Task: Change scribble  line  to dashed.
Action: Mouse moved to (425, 340)
Screenshot: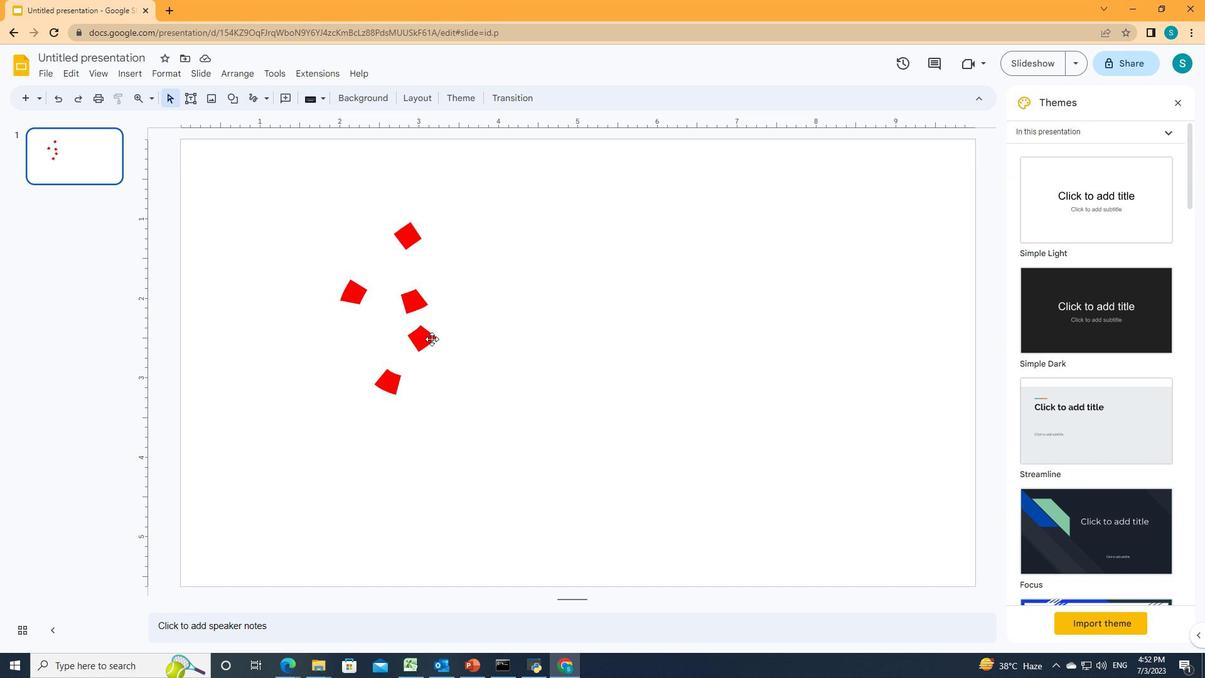 
Action: Mouse pressed left at (425, 340)
Screenshot: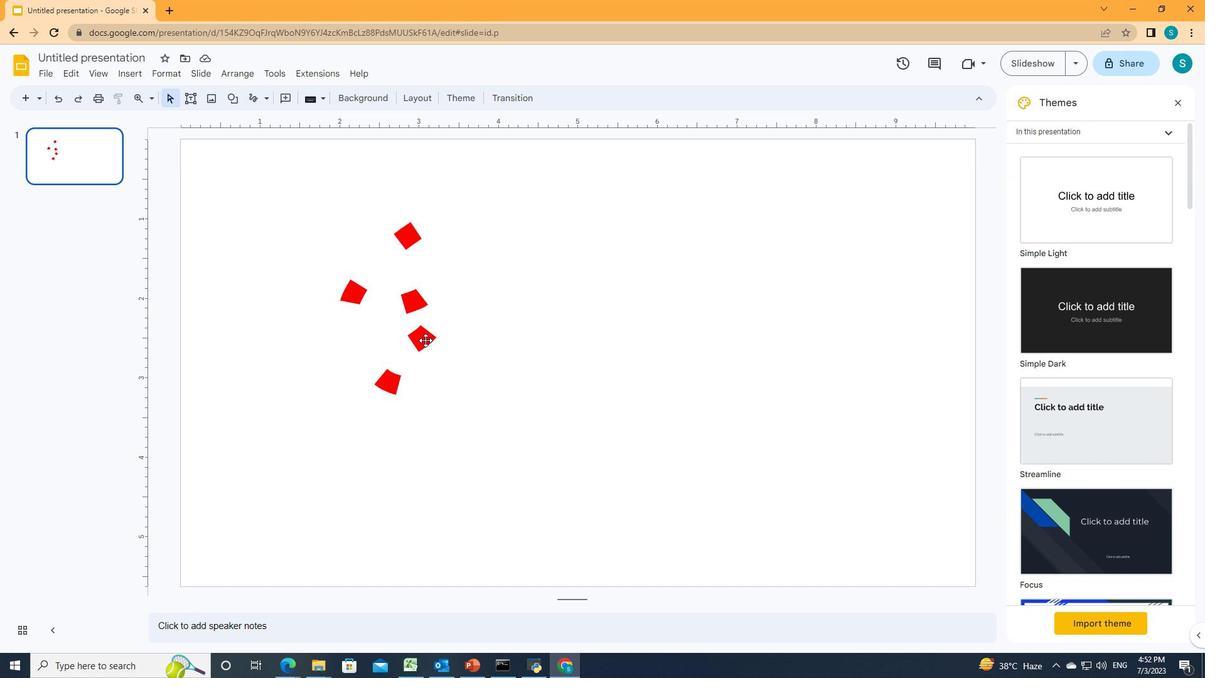 
Action: Mouse moved to (322, 94)
Screenshot: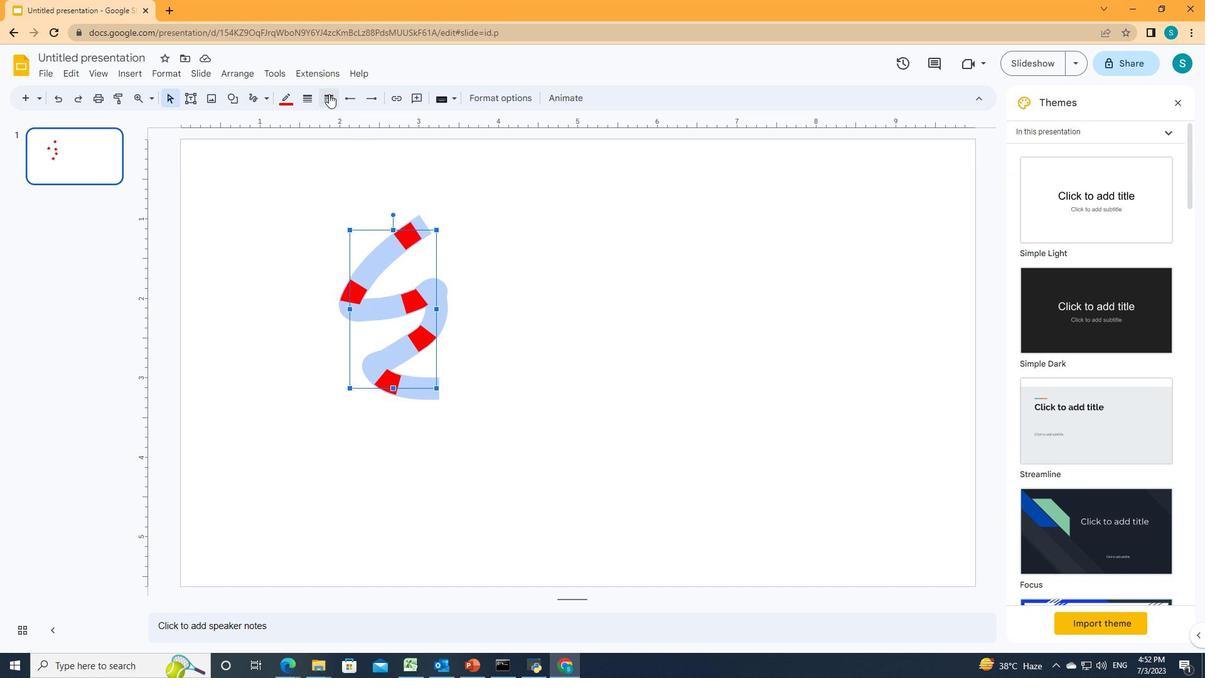 
Action: Mouse pressed left at (322, 94)
Screenshot: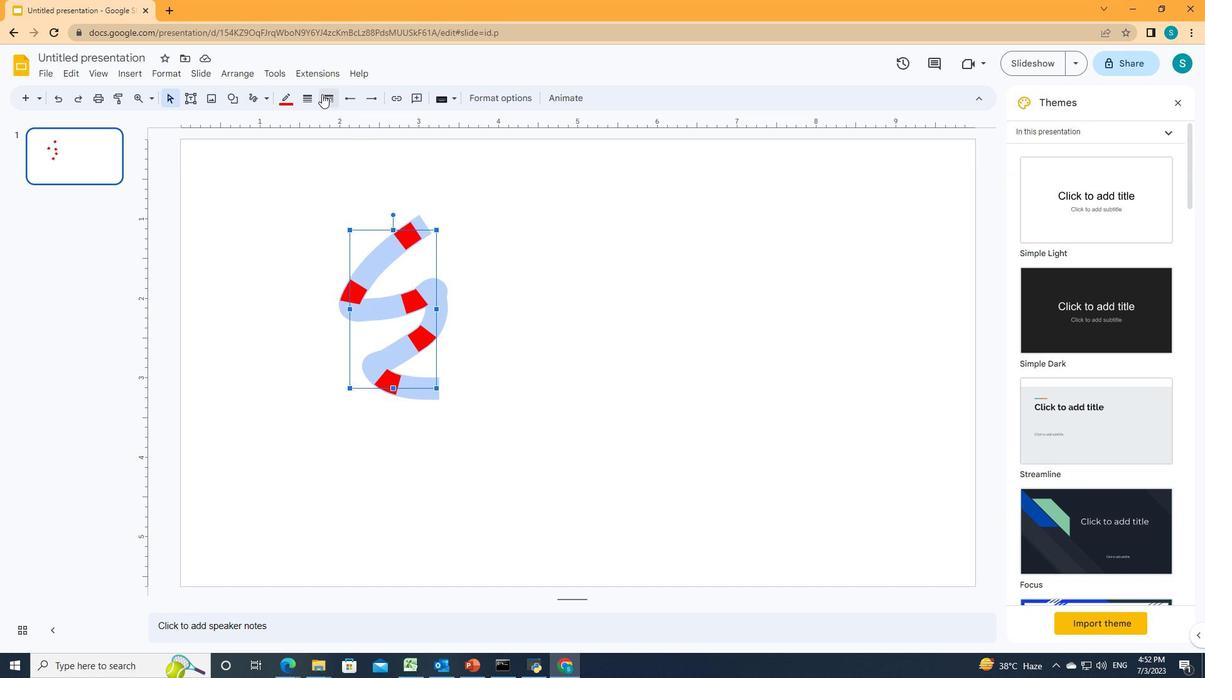 
Action: Mouse moved to (334, 157)
Screenshot: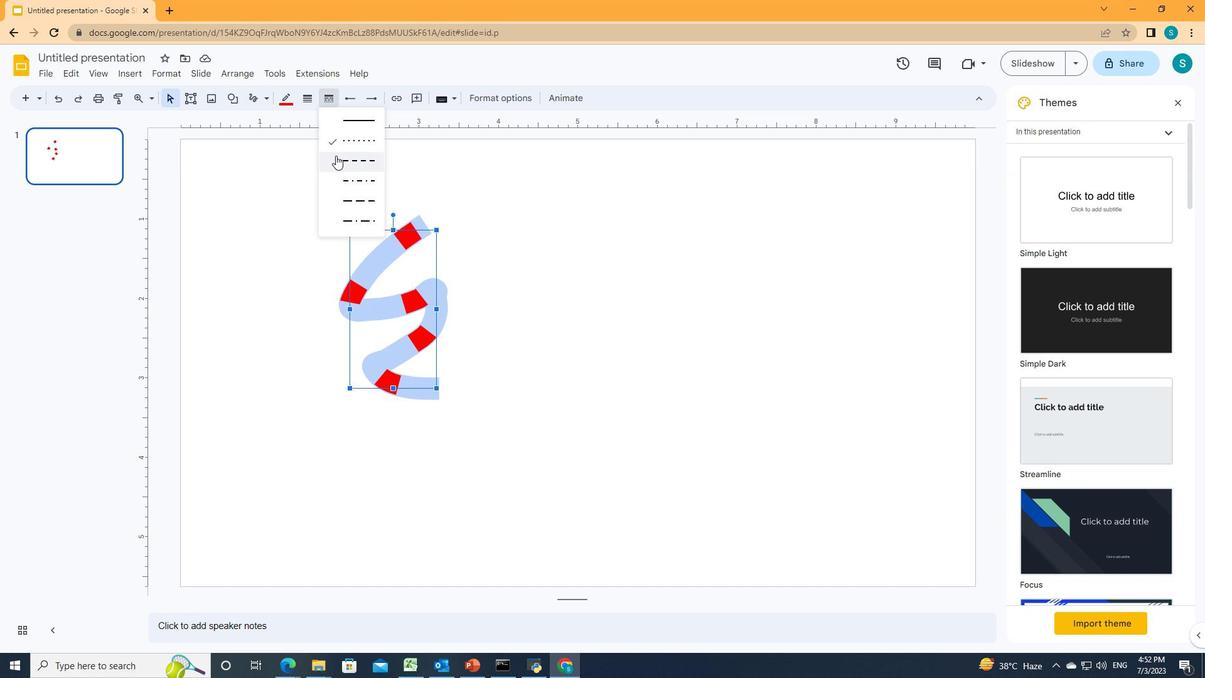 
Action: Mouse pressed left at (334, 157)
Screenshot: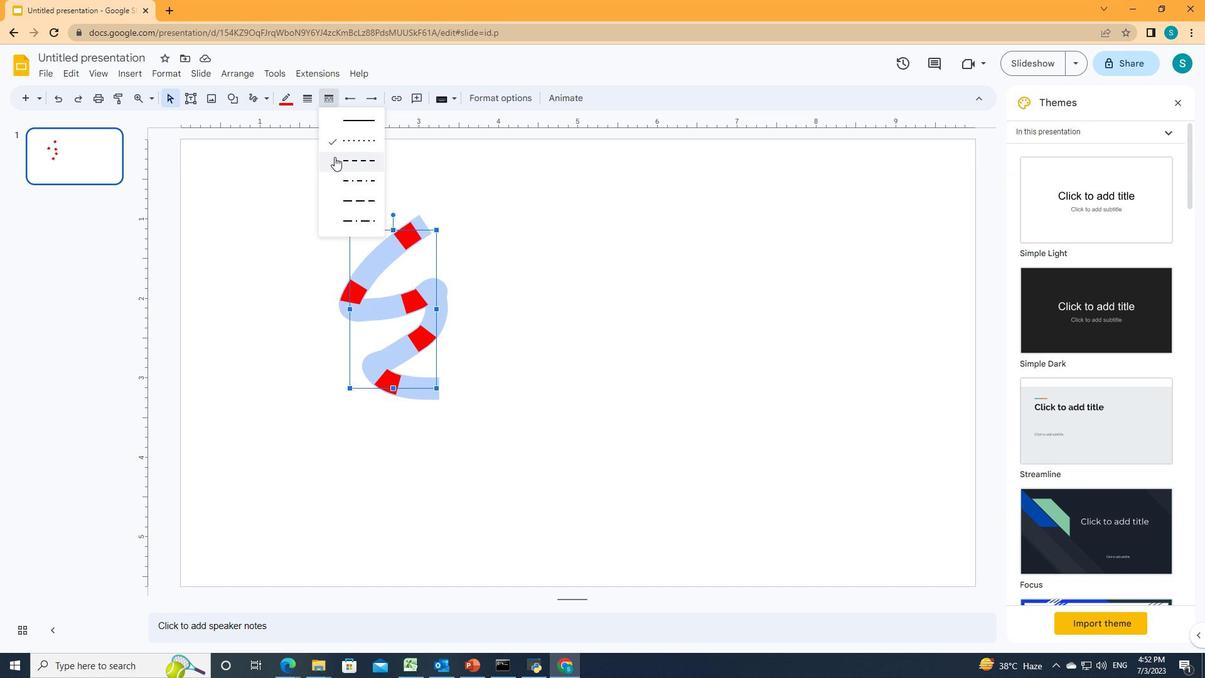 
Action: Mouse moved to (487, 256)
Screenshot: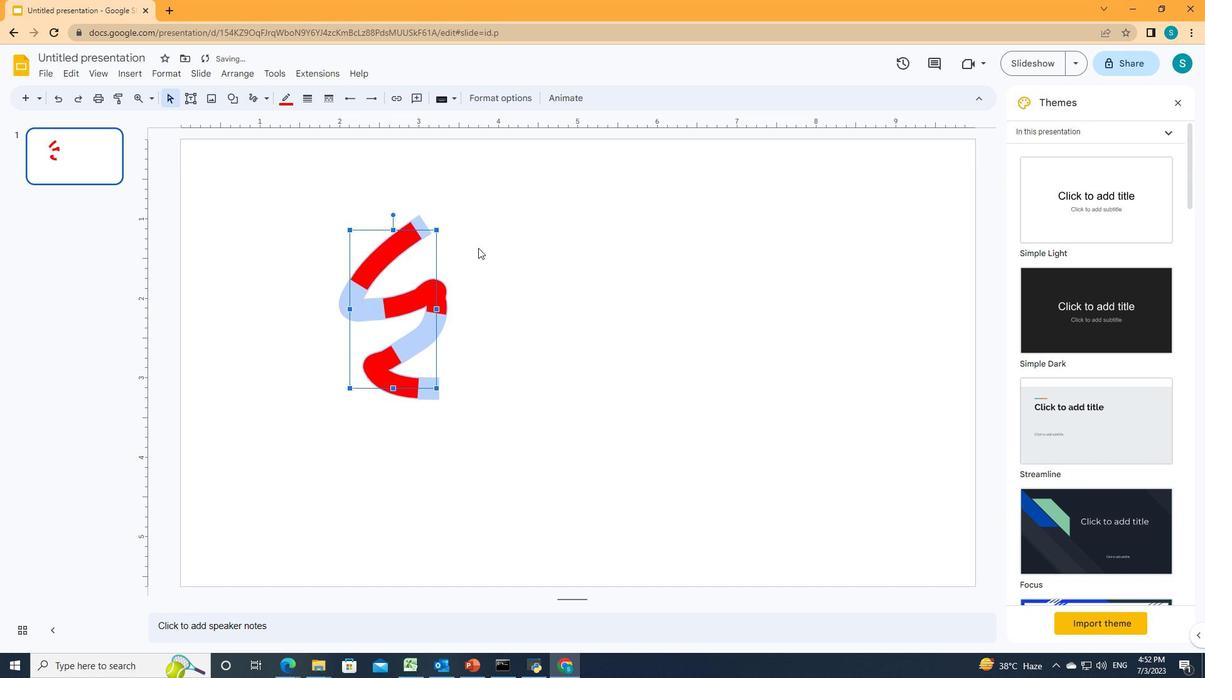 
